 Task: View all draft orders created by the user
Action: Mouse scrolled (100, 116) with delta (0, 0)
Screenshot: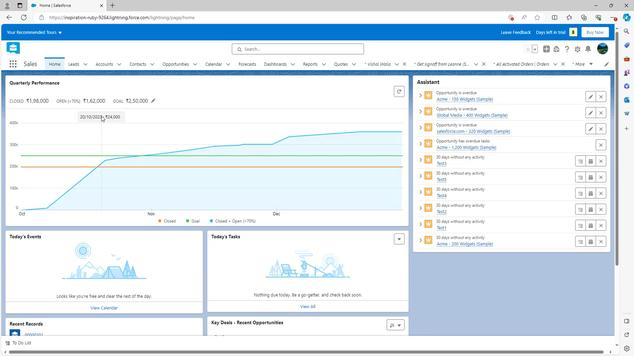
Action: Mouse scrolled (100, 116) with delta (0, 0)
Screenshot: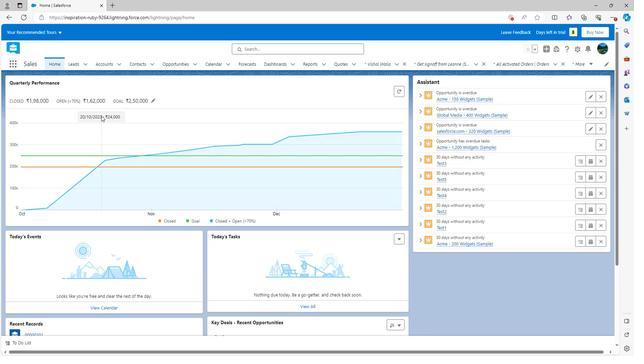 
Action: Mouse moved to (100, 116)
Screenshot: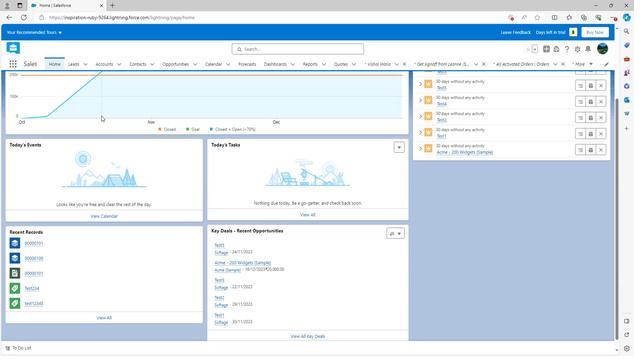 
Action: Mouse scrolled (100, 115) with delta (0, 0)
Screenshot: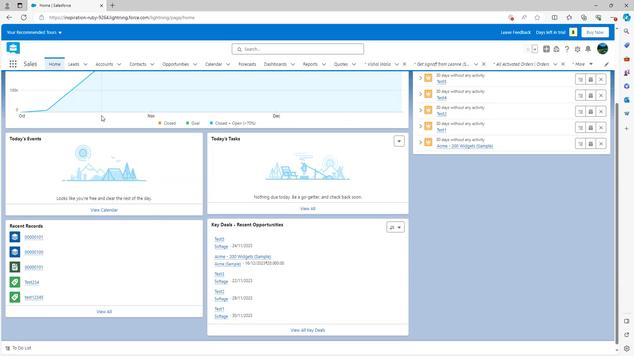 
Action: Mouse scrolled (100, 116) with delta (0, 0)
Screenshot: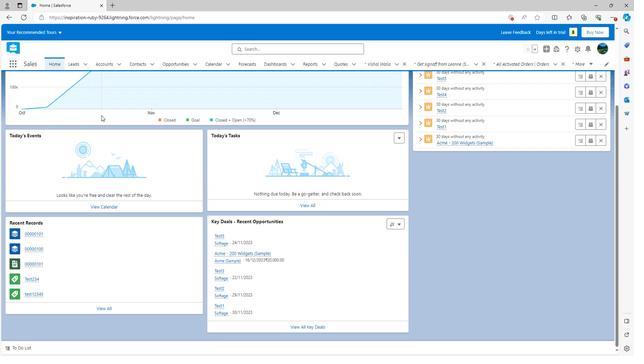 
Action: Mouse scrolled (100, 116) with delta (0, 0)
Screenshot: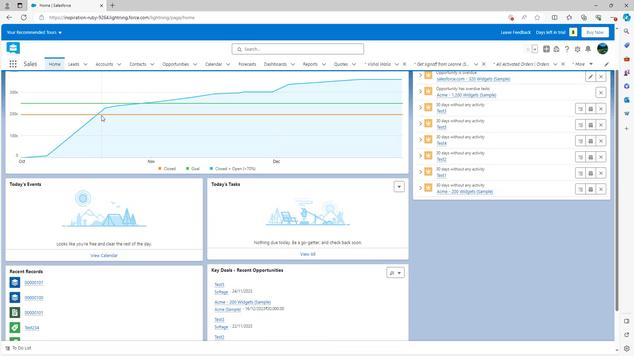 
Action: Mouse scrolled (100, 116) with delta (0, 0)
Screenshot: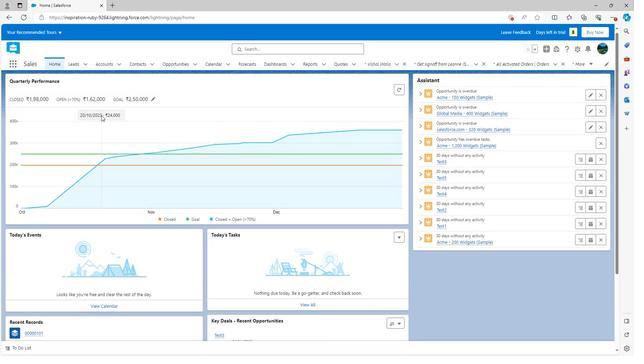 
Action: Mouse scrolled (100, 116) with delta (0, 0)
Screenshot: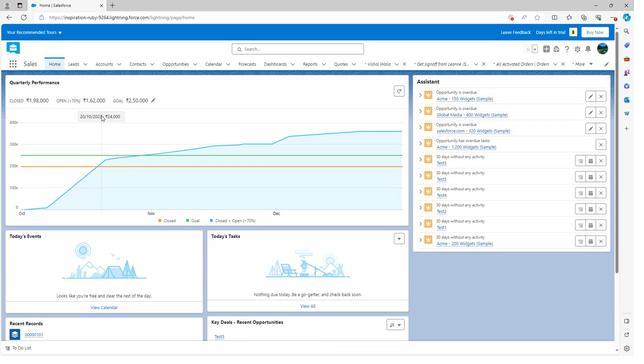 
Action: Mouse moved to (538, 64)
Screenshot: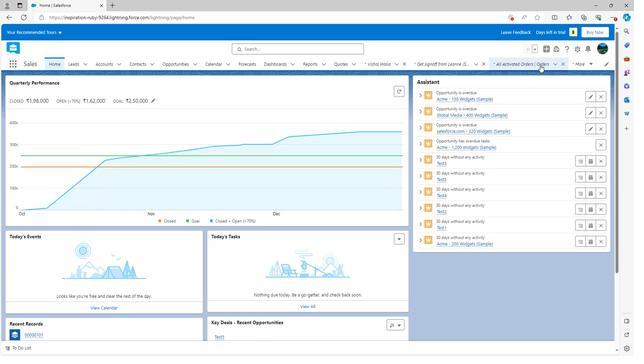 
Action: Mouse pressed left at (538, 64)
Screenshot: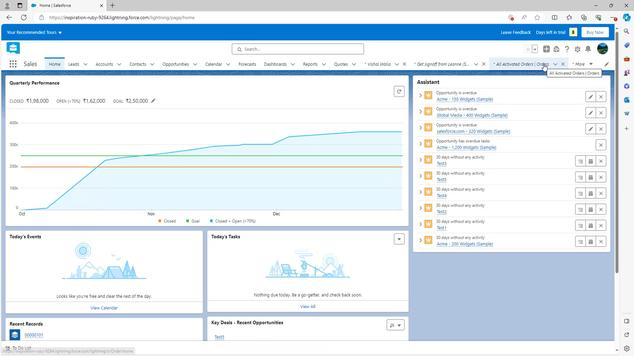 
Action: Mouse moved to (73, 89)
Screenshot: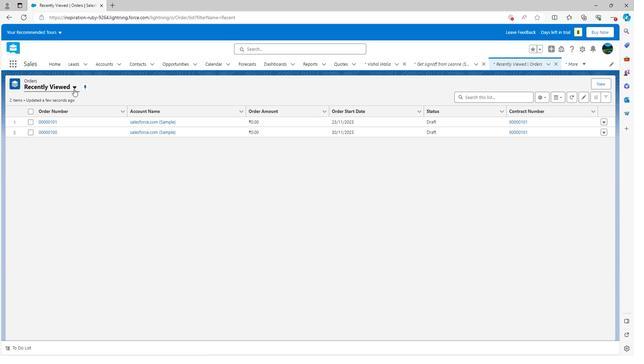 
Action: Mouse pressed left at (73, 89)
Screenshot: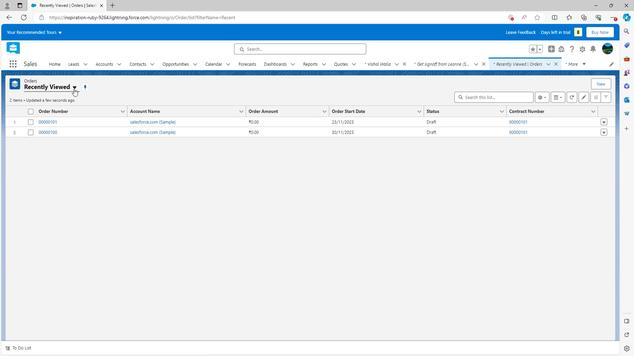 
Action: Mouse moved to (54, 122)
Screenshot: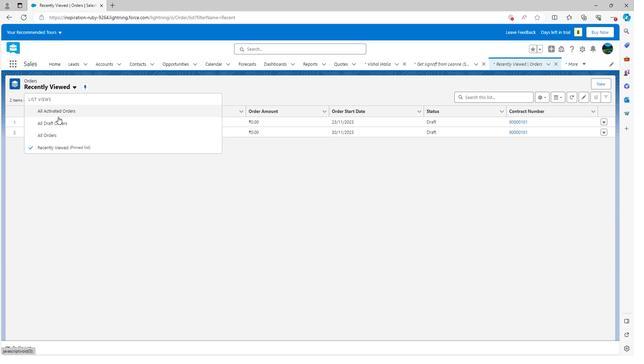 
Action: Mouse pressed left at (54, 122)
Screenshot: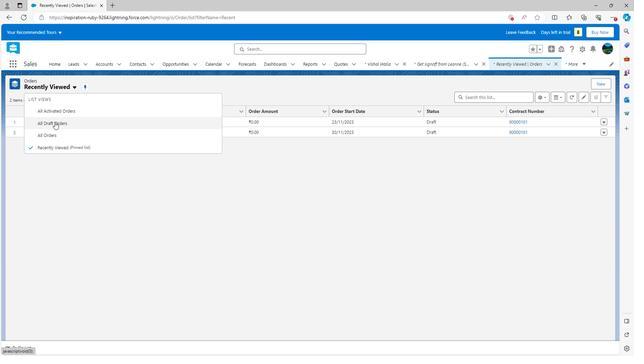
Action: Mouse moved to (238, 171)
Screenshot: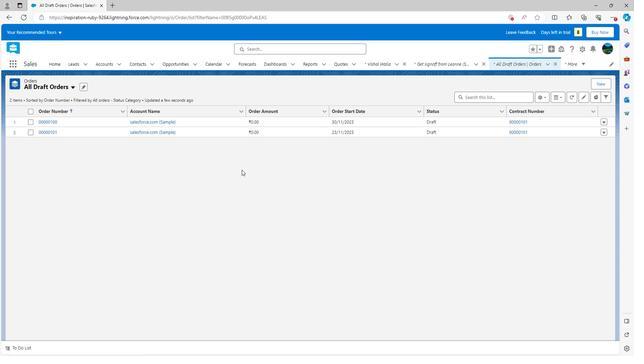 
